 Task: Change the transform type for the video transformation filter to "Flip horizontally".
Action: Mouse moved to (120, 18)
Screenshot: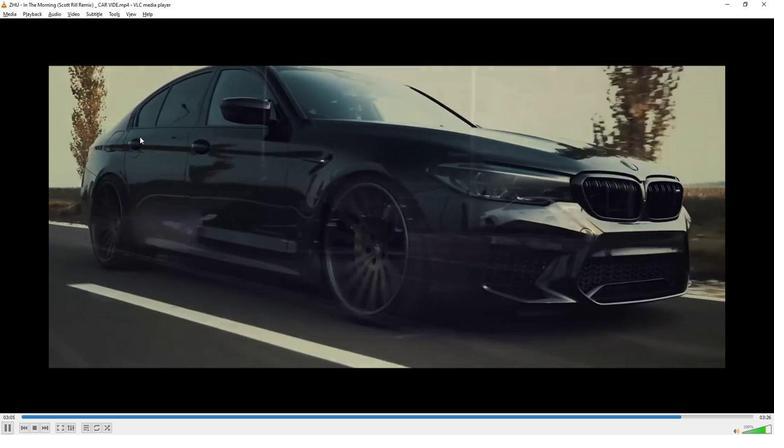 
Action: Mouse pressed left at (120, 18)
Screenshot: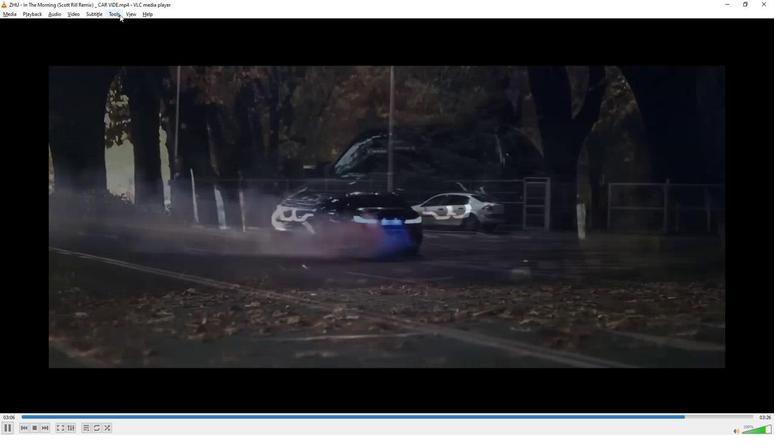
Action: Mouse moved to (139, 116)
Screenshot: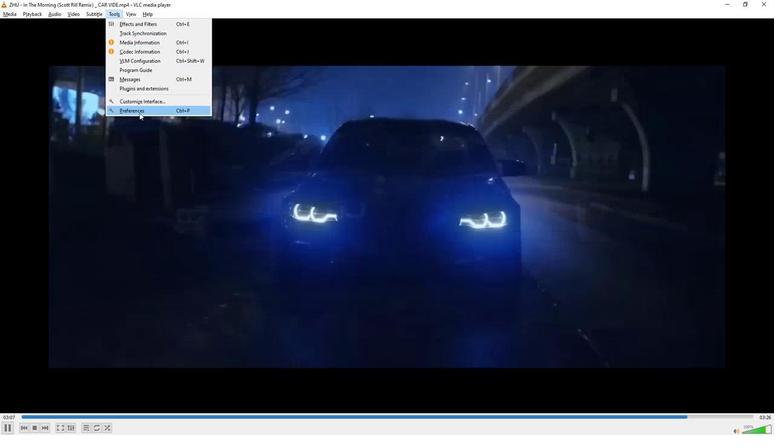 
Action: Mouse pressed left at (139, 116)
Screenshot: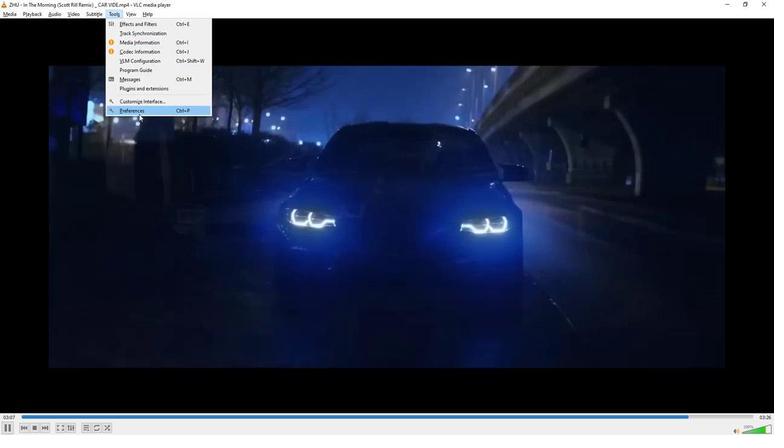 
Action: Mouse moved to (173, 337)
Screenshot: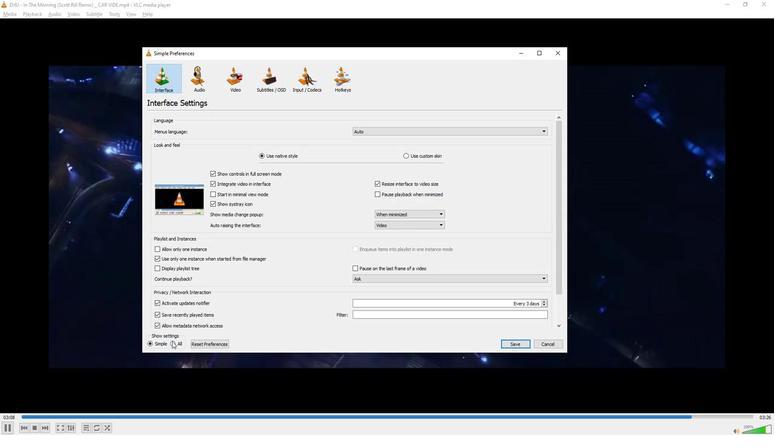 
Action: Mouse pressed left at (173, 337)
Screenshot: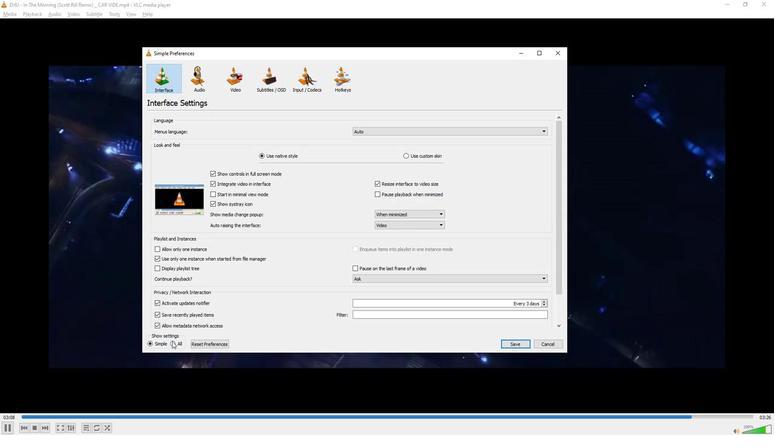 
Action: Mouse moved to (191, 271)
Screenshot: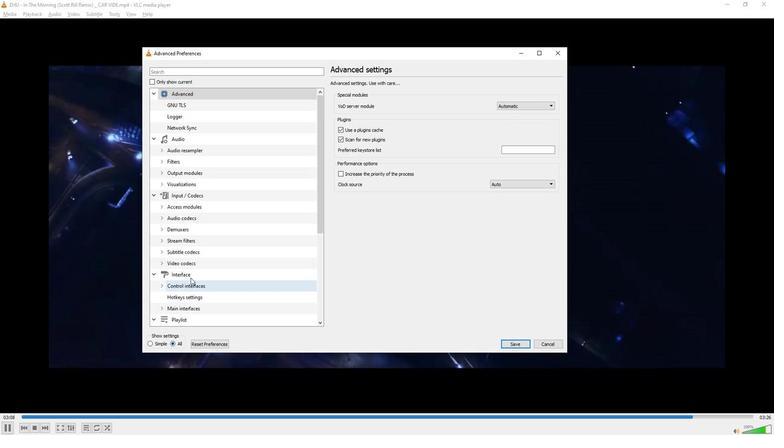 
Action: Mouse scrolled (191, 271) with delta (0, 0)
Screenshot: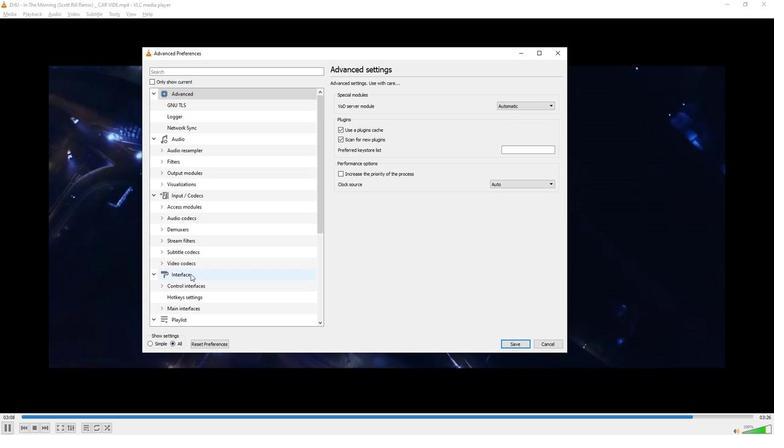 
Action: Mouse scrolled (191, 271) with delta (0, 0)
Screenshot: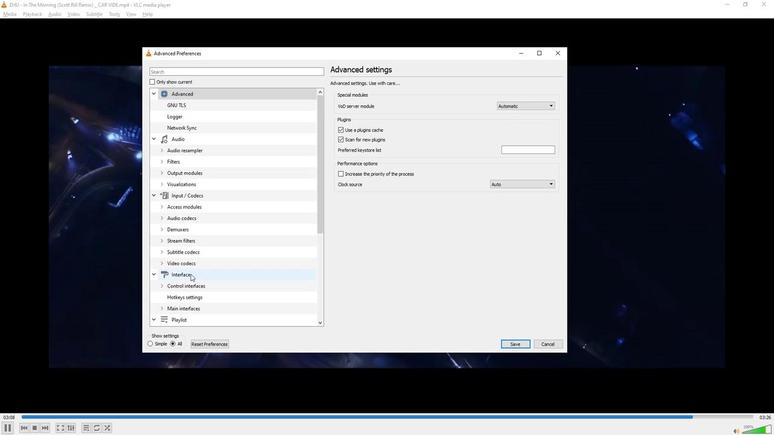 
Action: Mouse scrolled (191, 271) with delta (0, 0)
Screenshot: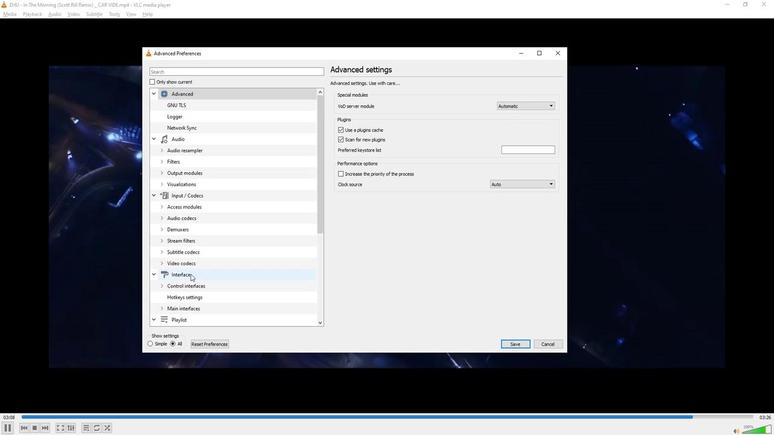
Action: Mouse scrolled (191, 271) with delta (0, 0)
Screenshot: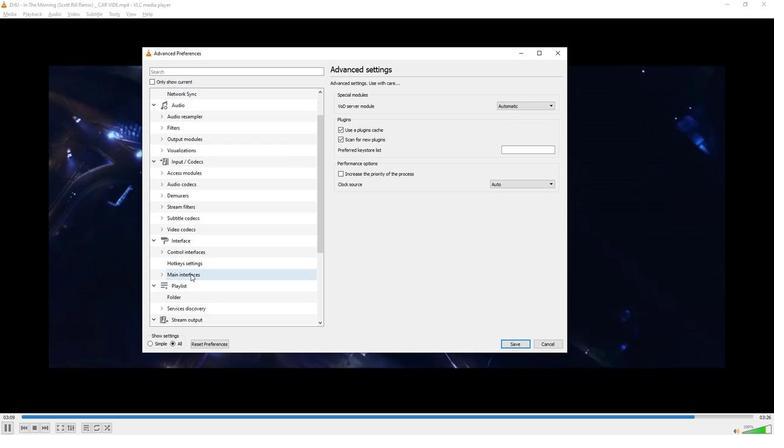 
Action: Mouse scrolled (191, 271) with delta (0, 0)
Screenshot: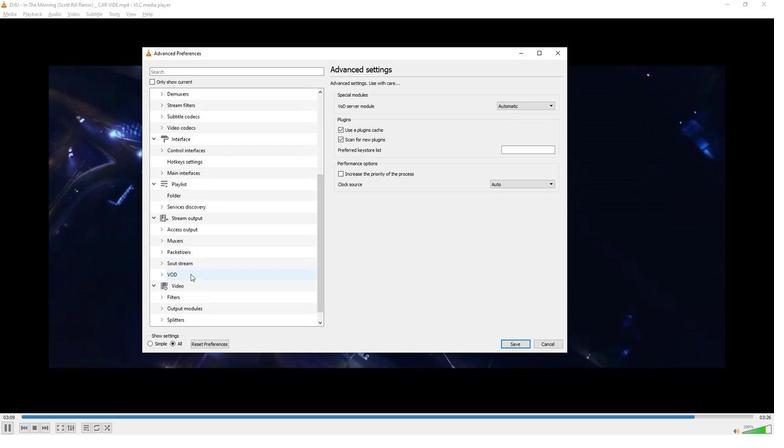 
Action: Mouse scrolled (191, 271) with delta (0, 0)
Screenshot: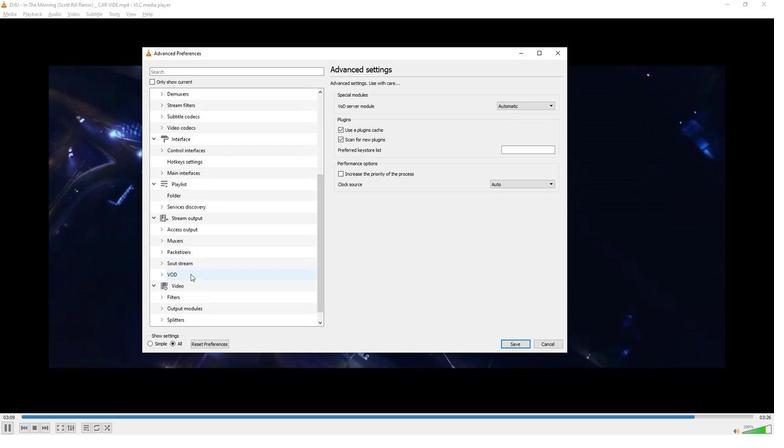 
Action: Mouse scrolled (191, 271) with delta (0, 0)
Screenshot: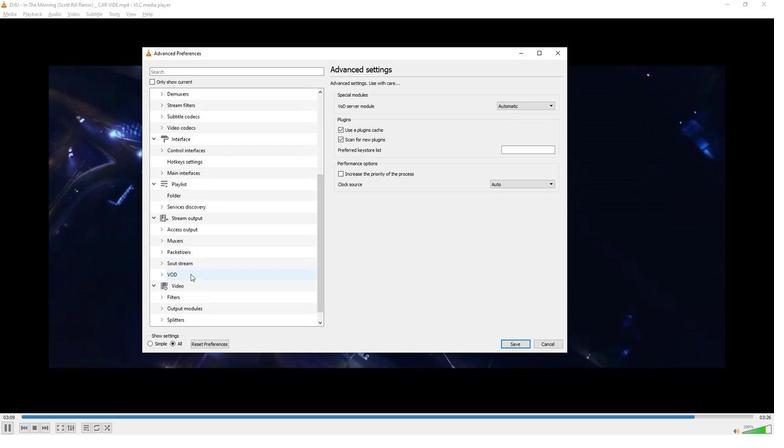 
Action: Mouse scrolled (191, 271) with delta (0, 0)
Screenshot: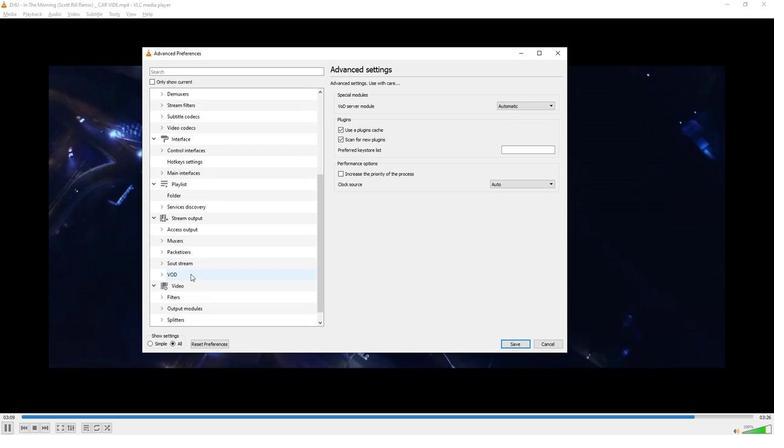 
Action: Mouse moved to (159, 284)
Screenshot: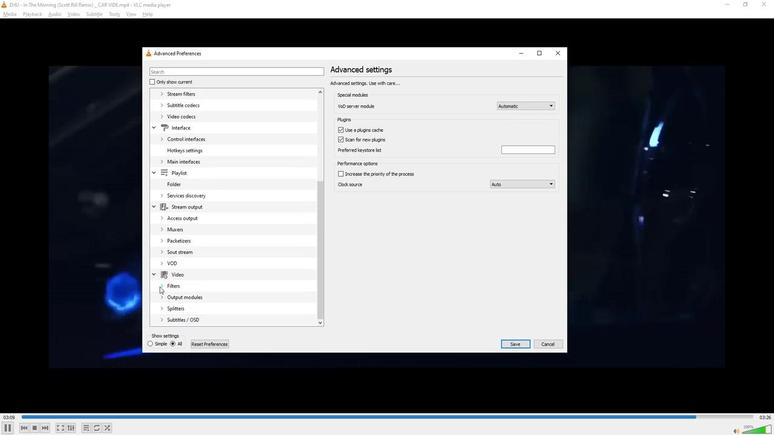 
Action: Mouse pressed left at (159, 284)
Screenshot: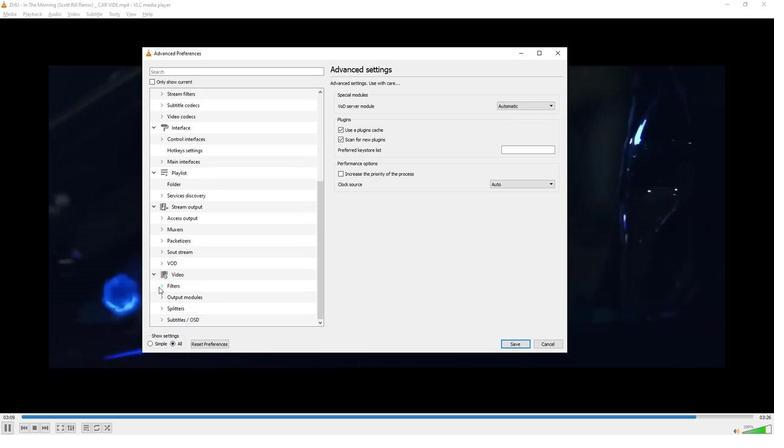
Action: Mouse moved to (198, 251)
Screenshot: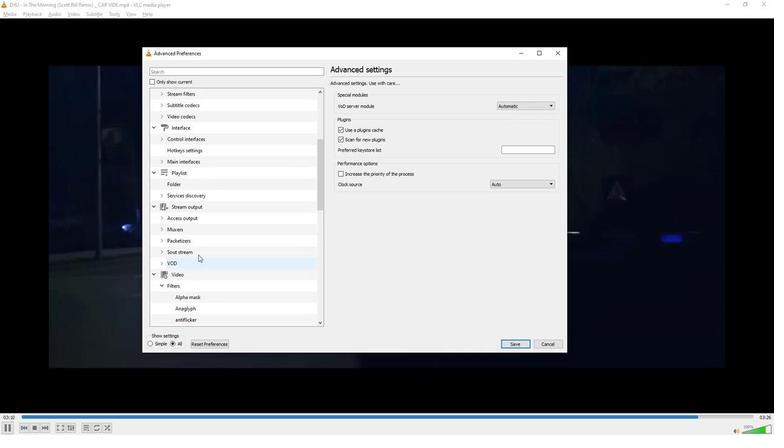 
Action: Mouse scrolled (198, 250) with delta (0, 0)
Screenshot: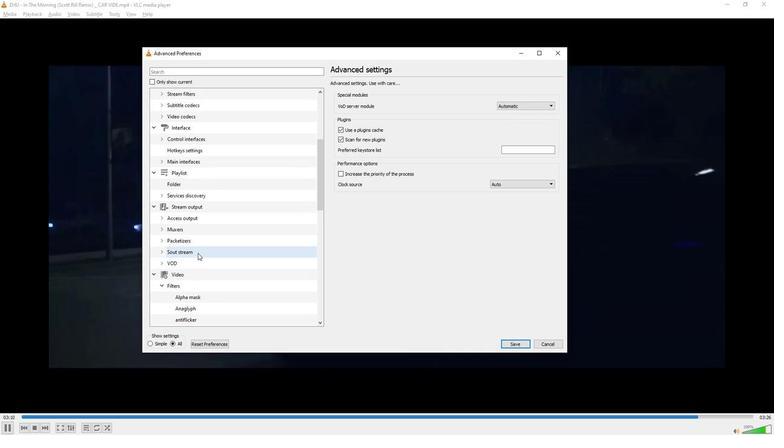 
Action: Mouse scrolled (198, 250) with delta (0, 0)
Screenshot: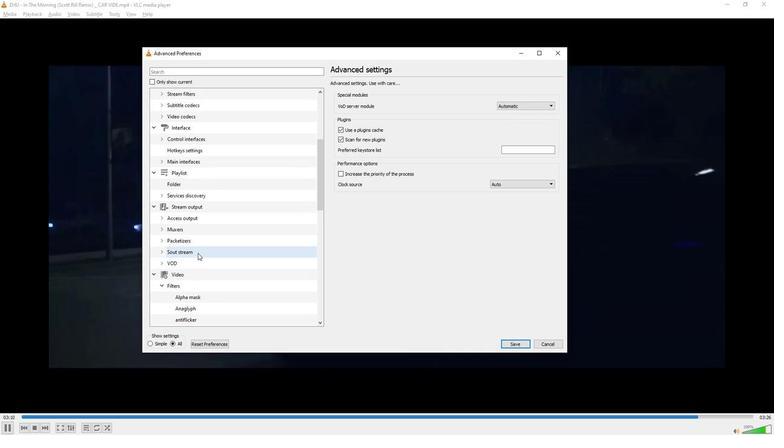 
Action: Mouse scrolled (198, 250) with delta (0, 0)
Screenshot: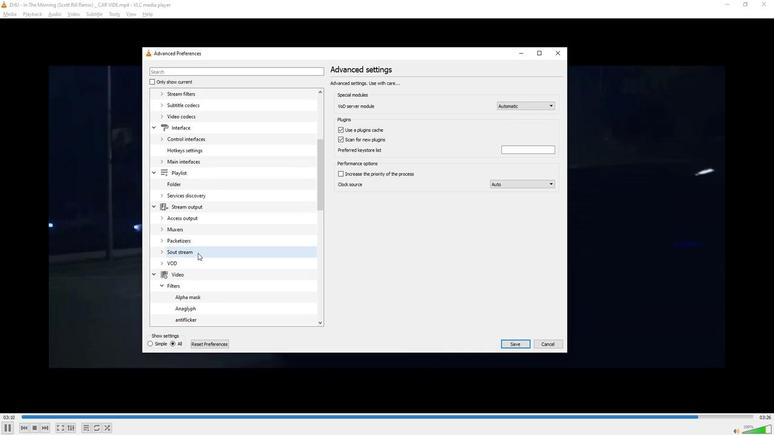 
Action: Mouse scrolled (198, 250) with delta (0, 0)
Screenshot: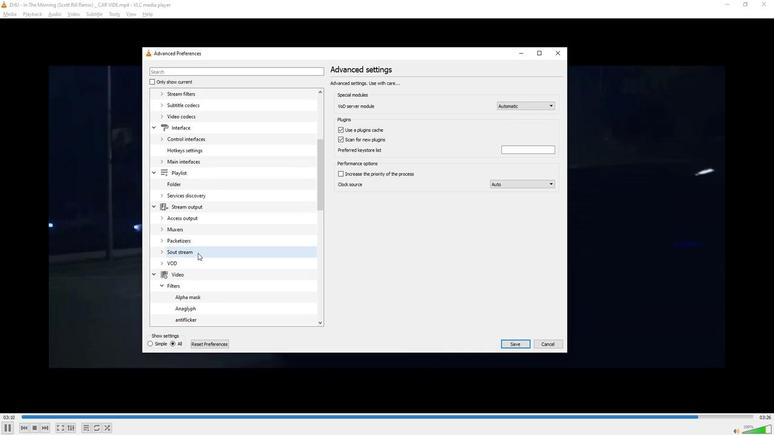 
Action: Mouse scrolled (198, 250) with delta (0, 0)
Screenshot: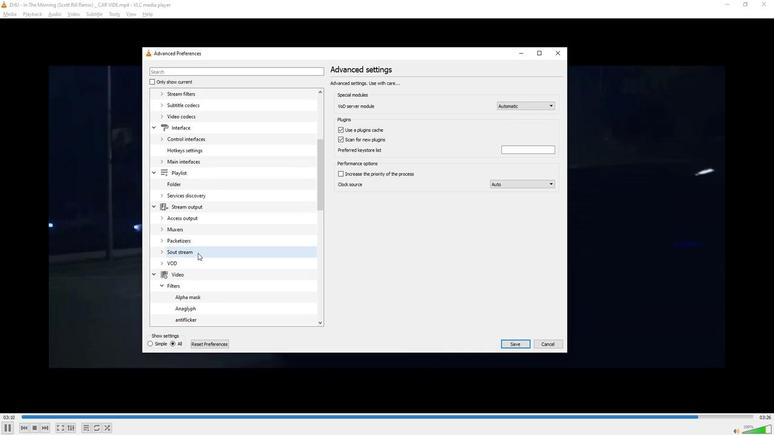 
Action: Mouse scrolled (198, 250) with delta (0, 0)
Screenshot: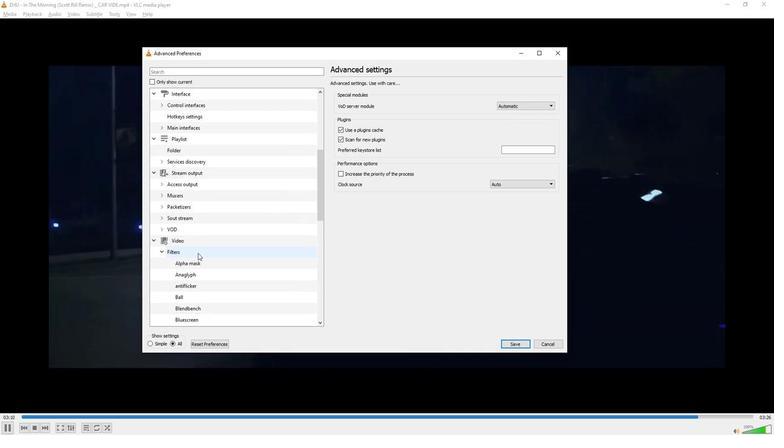 
Action: Mouse scrolled (198, 250) with delta (0, 0)
Screenshot: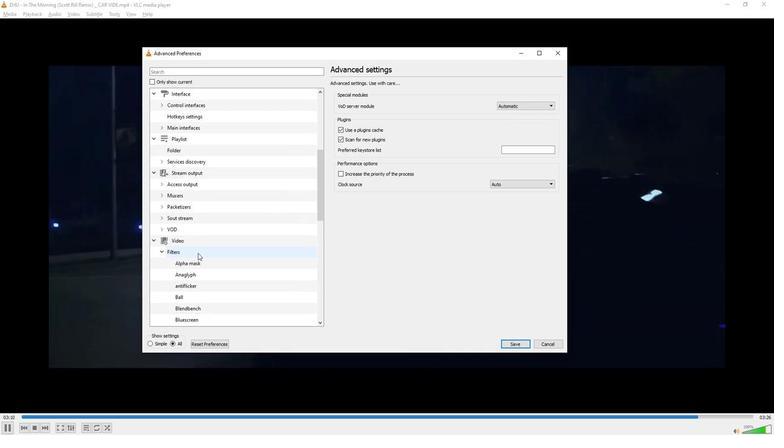 
Action: Mouse scrolled (198, 250) with delta (0, 0)
Screenshot: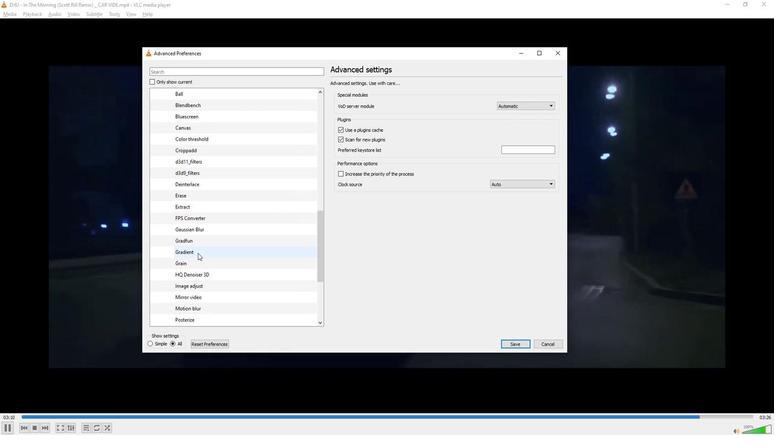 
Action: Mouse scrolled (198, 250) with delta (0, 0)
Screenshot: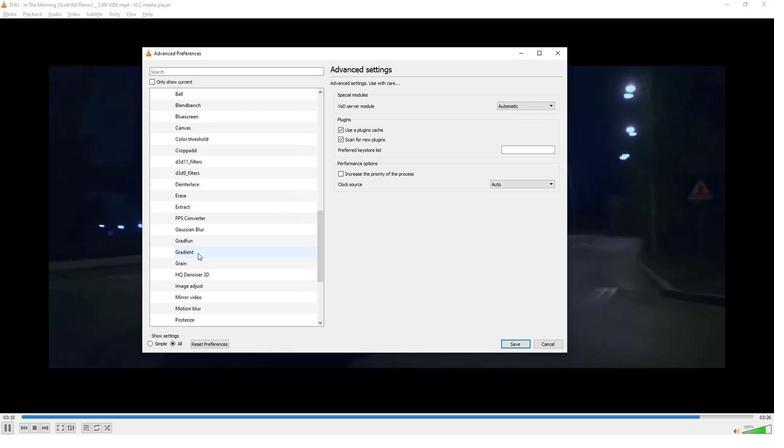 
Action: Mouse scrolled (198, 250) with delta (0, 0)
Screenshot: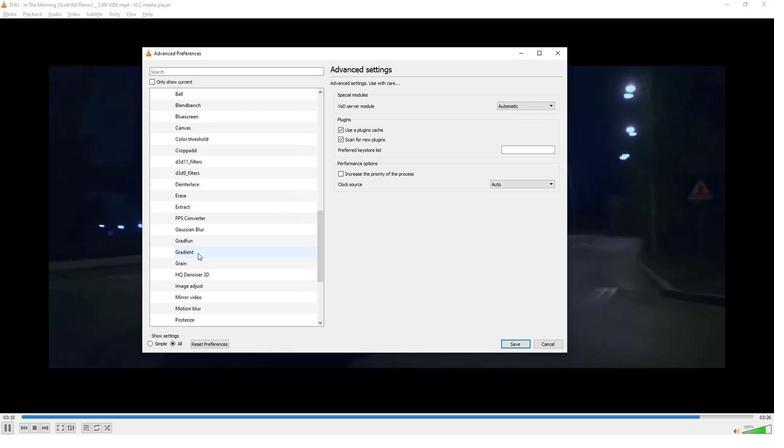 
Action: Mouse scrolled (198, 250) with delta (0, 0)
Screenshot: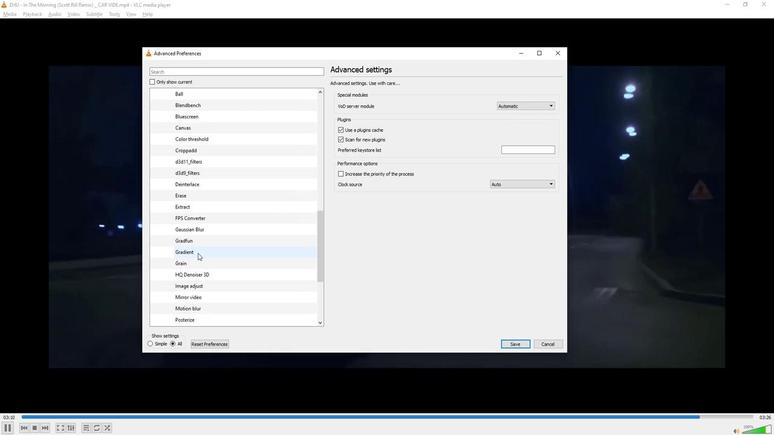 
Action: Mouse scrolled (198, 250) with delta (0, 0)
Screenshot: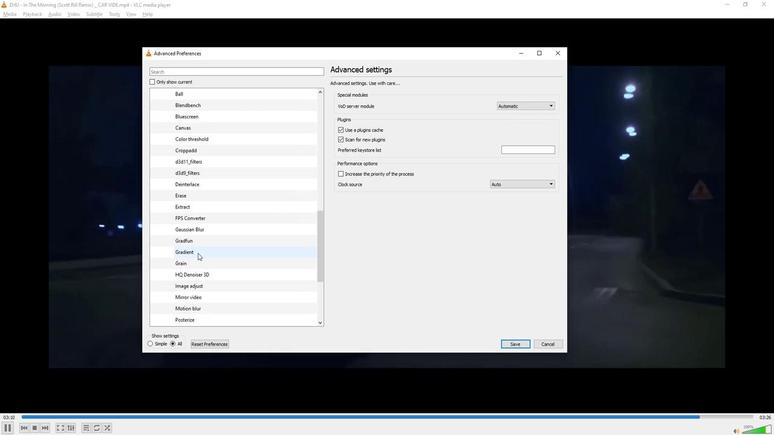 
Action: Mouse scrolled (198, 250) with delta (0, 0)
Screenshot: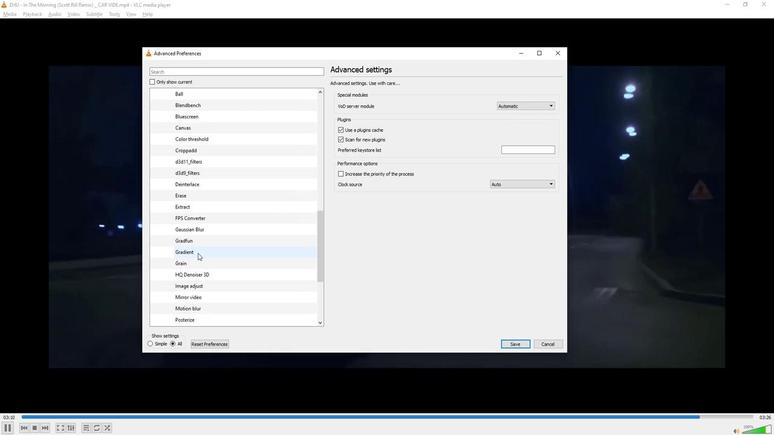 
Action: Mouse scrolled (198, 250) with delta (0, 0)
Screenshot: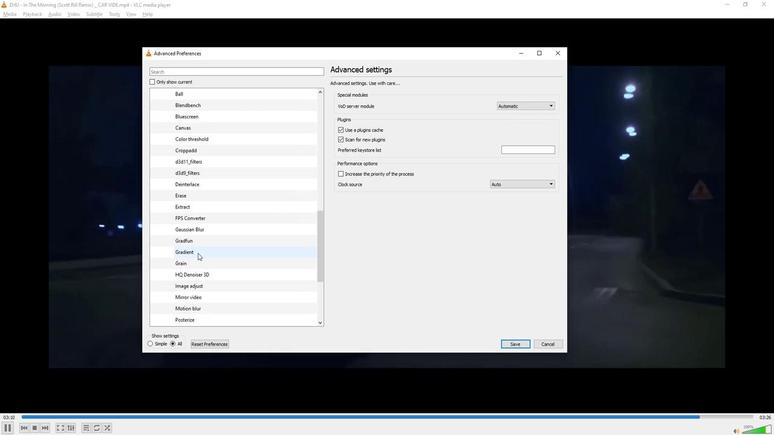 
Action: Mouse scrolled (198, 250) with delta (0, 0)
Screenshot: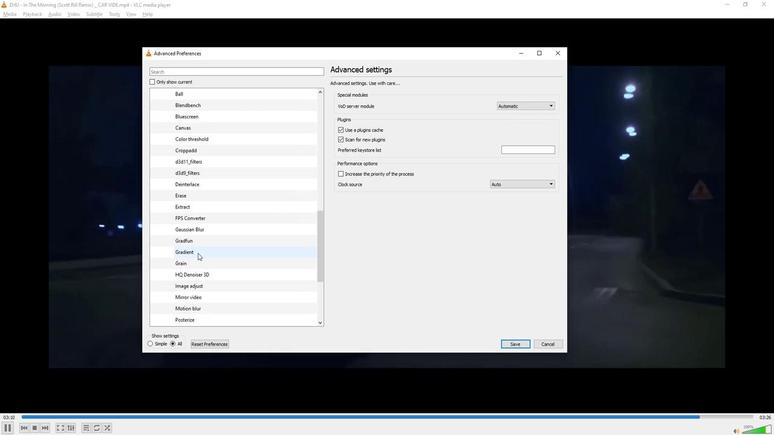 
Action: Mouse moved to (191, 286)
Screenshot: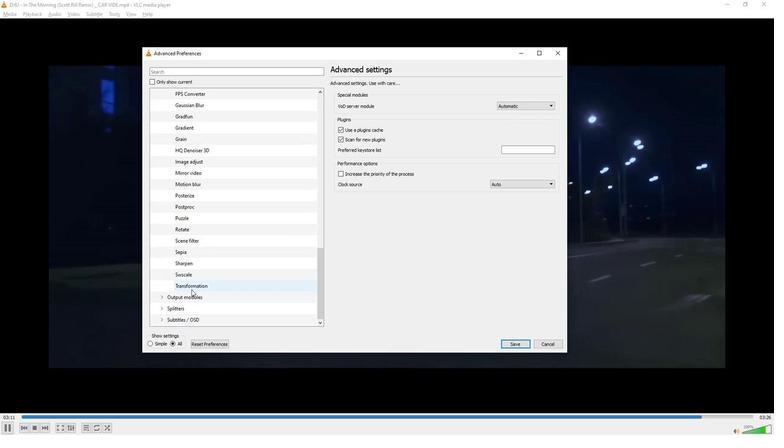 
Action: Mouse pressed left at (191, 286)
Screenshot: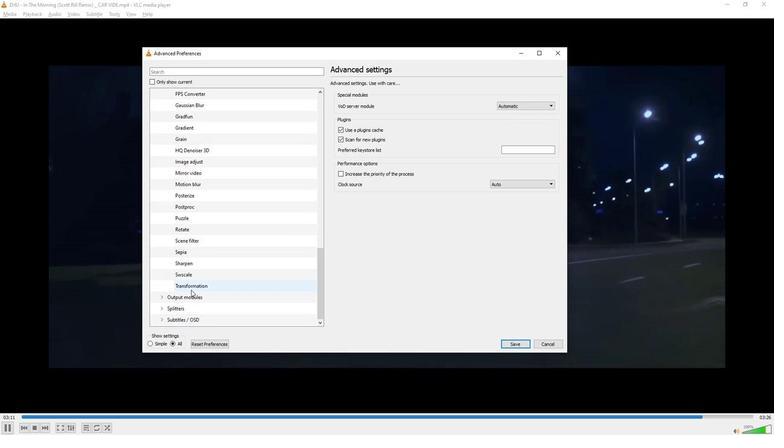 
Action: Mouse moved to (553, 97)
Screenshot: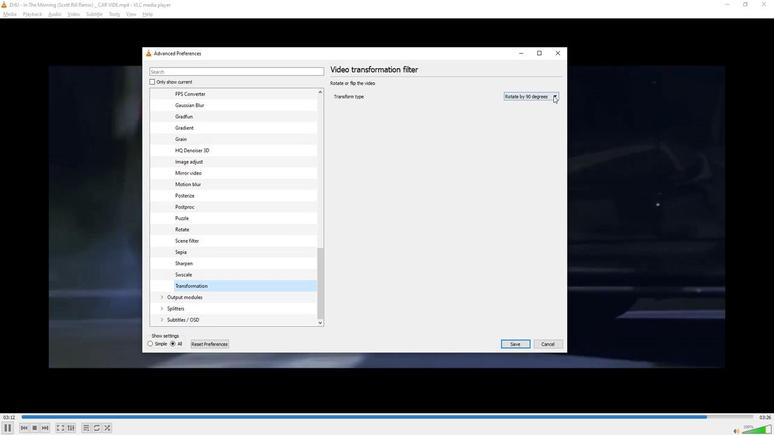 
Action: Mouse pressed left at (553, 97)
Screenshot: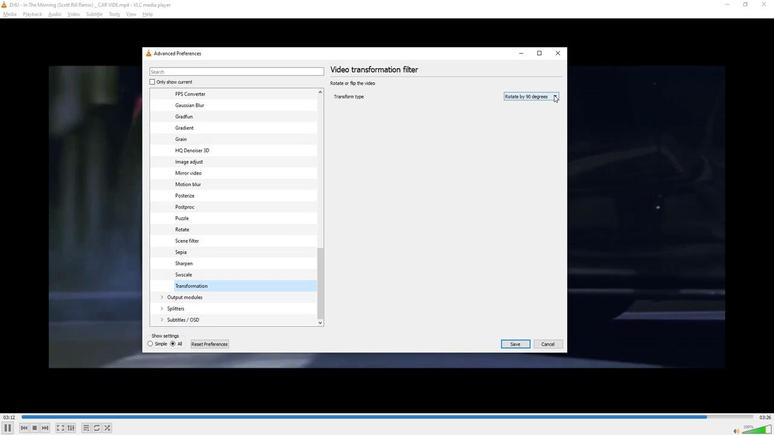 
Action: Mouse moved to (534, 118)
Screenshot: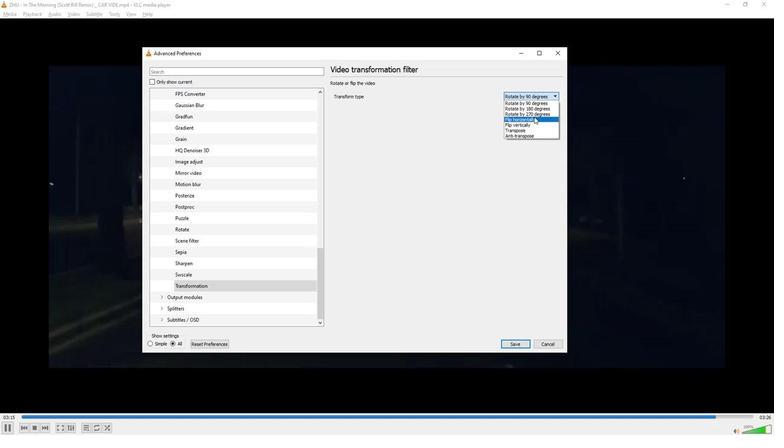 
Action: Mouse pressed left at (534, 118)
Screenshot: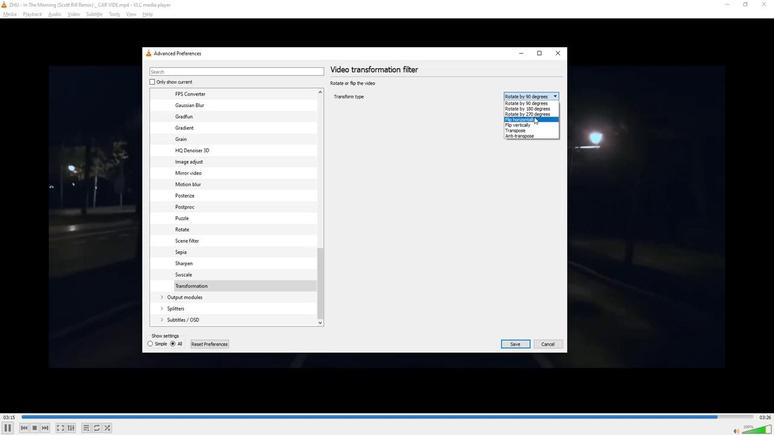 
Action: Mouse moved to (501, 147)
Screenshot: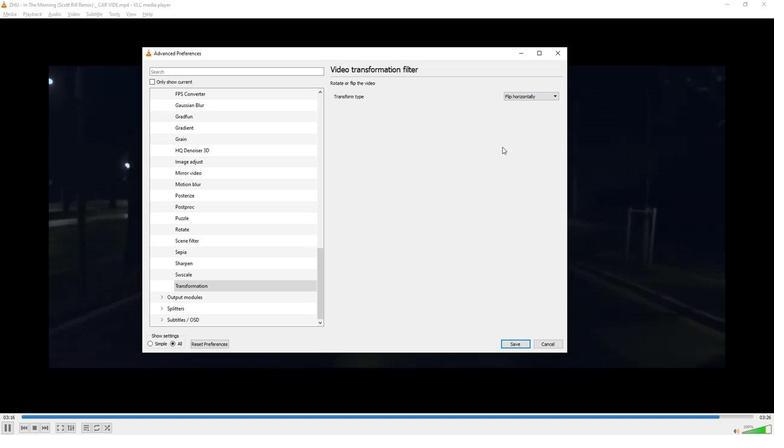 
